 Task: Insert the image as the watermark of "Iron Man" Google images.
Action: Mouse moved to (118, 90)
Screenshot: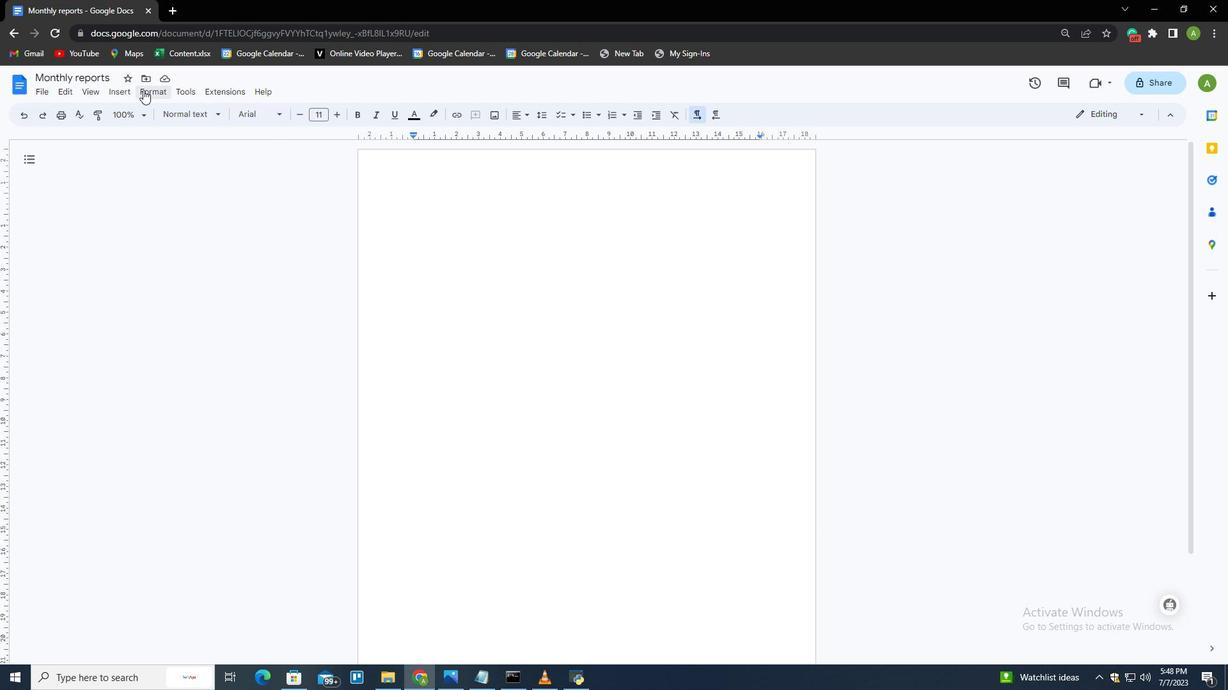 
Action: Mouse pressed left at (118, 90)
Screenshot: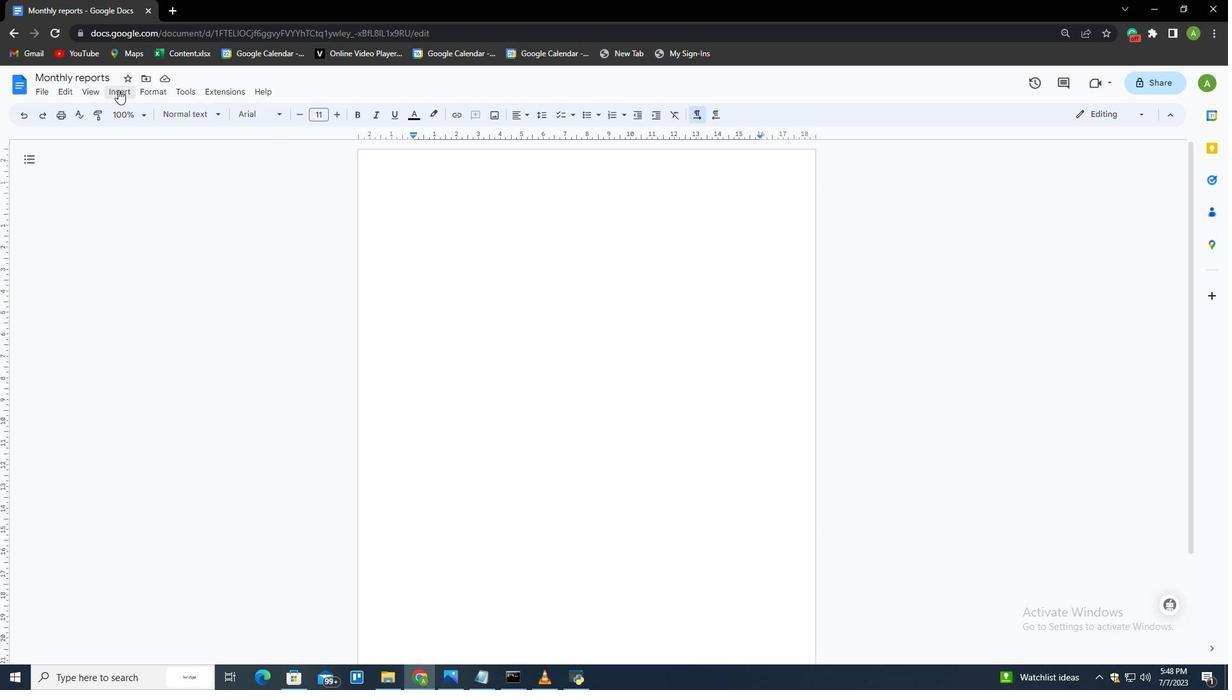 
Action: Mouse moved to (154, 357)
Screenshot: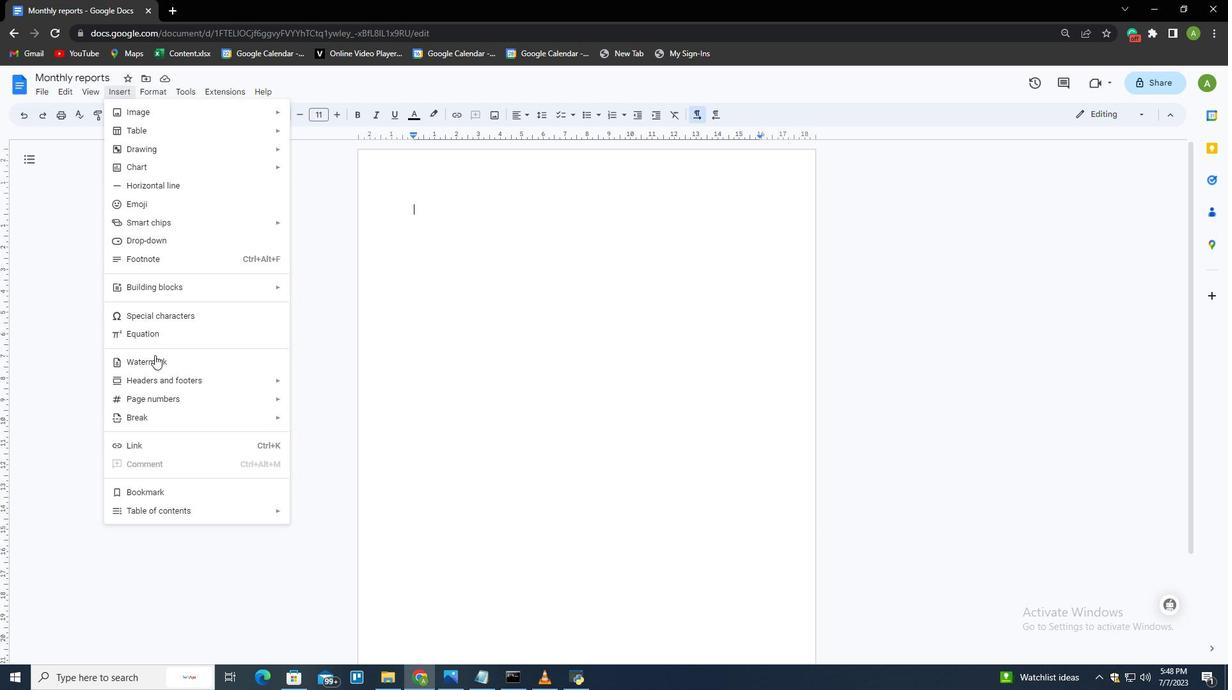 
Action: Mouse pressed left at (154, 357)
Screenshot: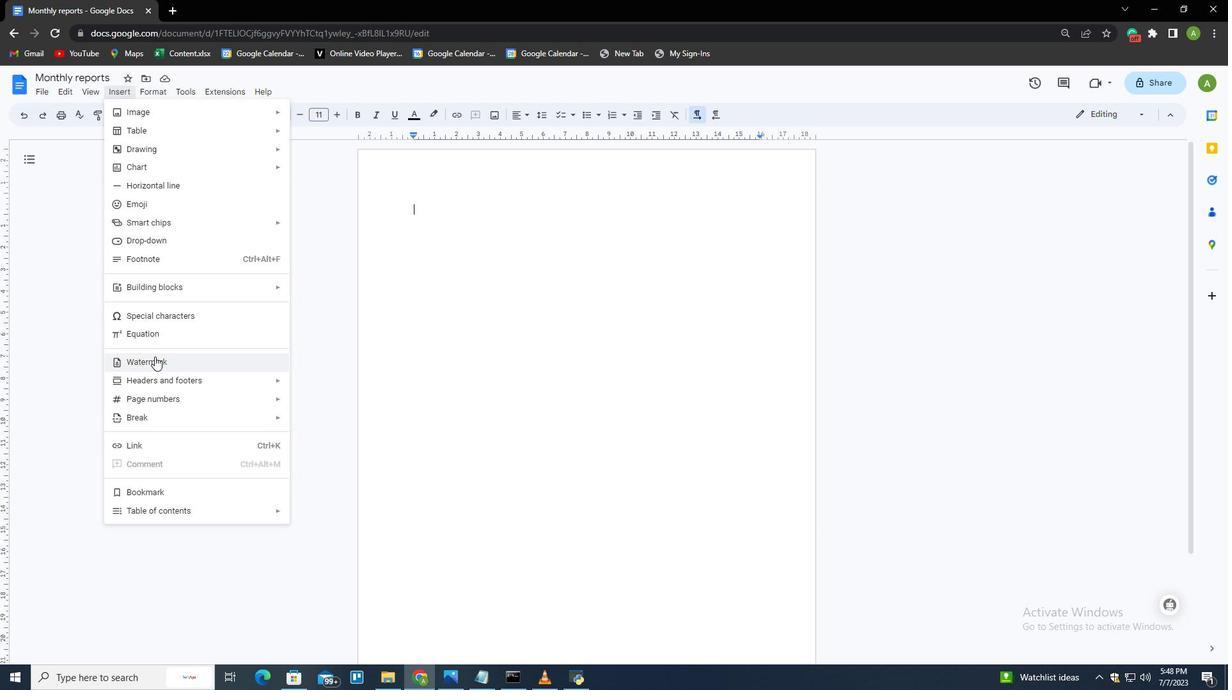 
Action: Mouse moved to (1099, 250)
Screenshot: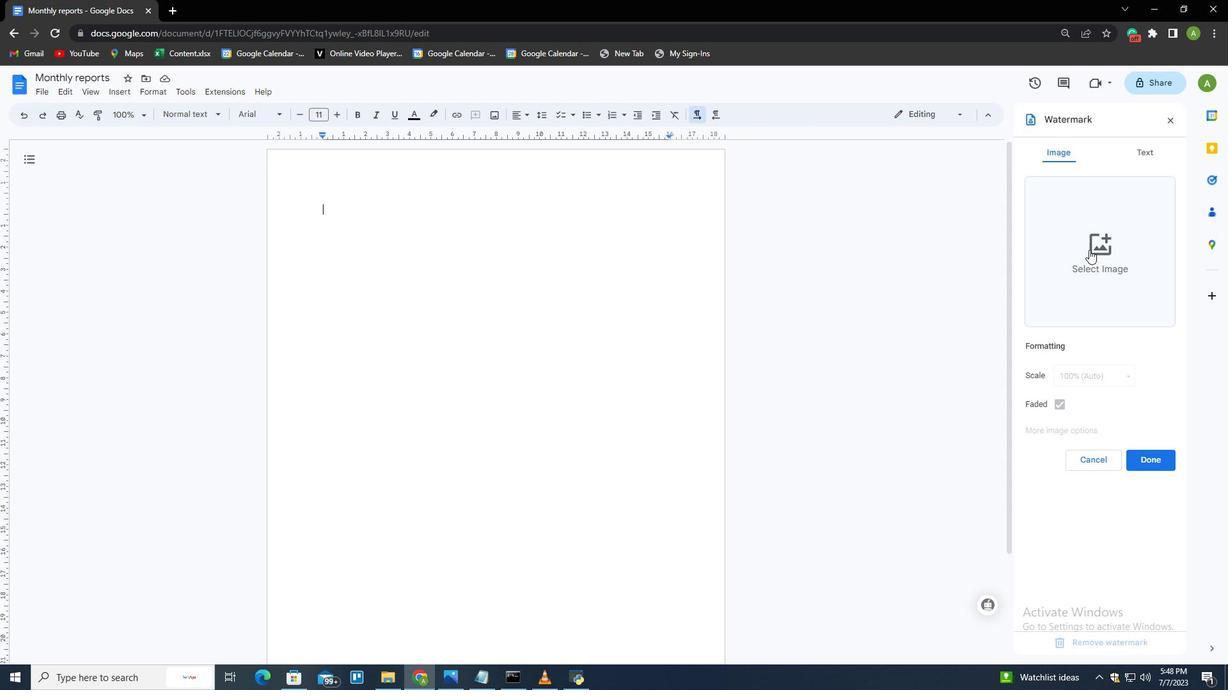 
Action: Mouse pressed left at (1099, 250)
Screenshot: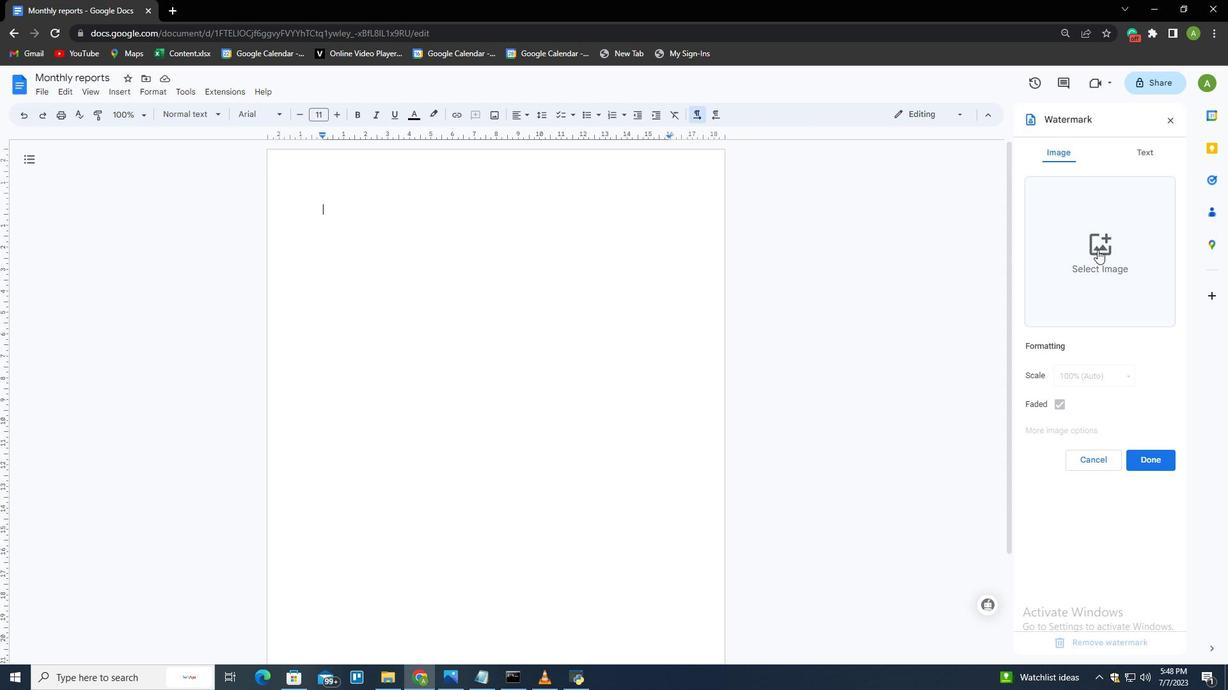 
Action: Mouse moved to (472, 166)
Screenshot: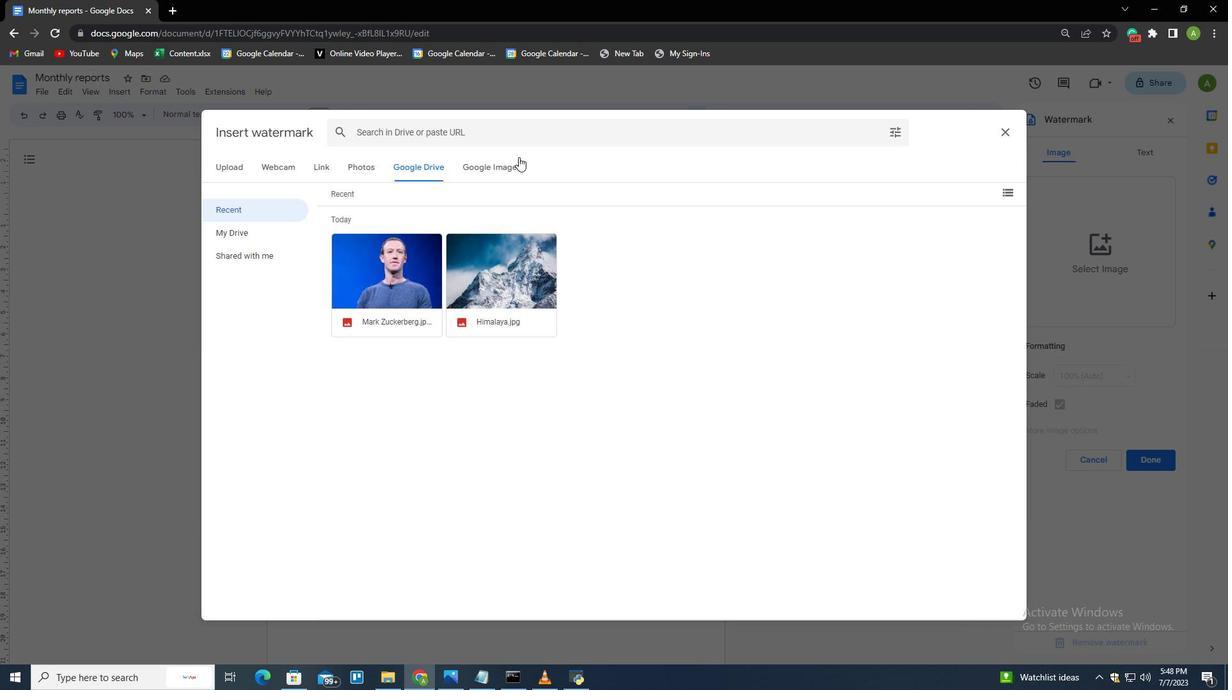 
Action: Mouse pressed left at (472, 166)
Screenshot: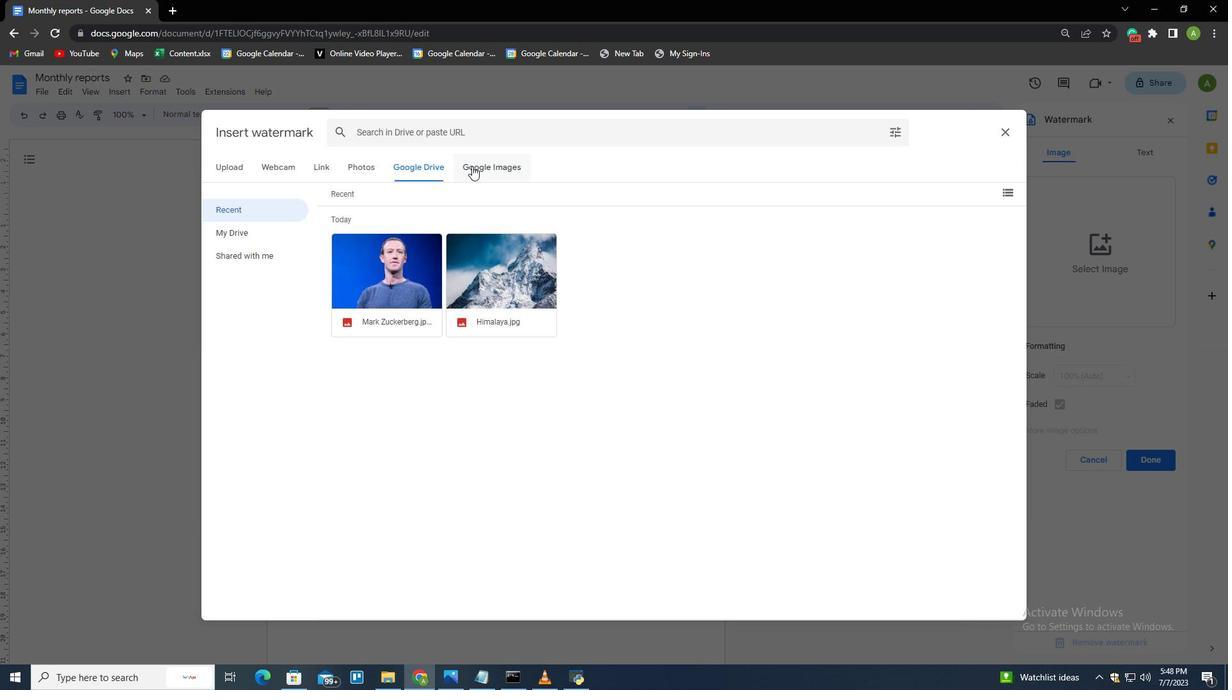 
Action: Mouse moved to (476, 132)
Screenshot: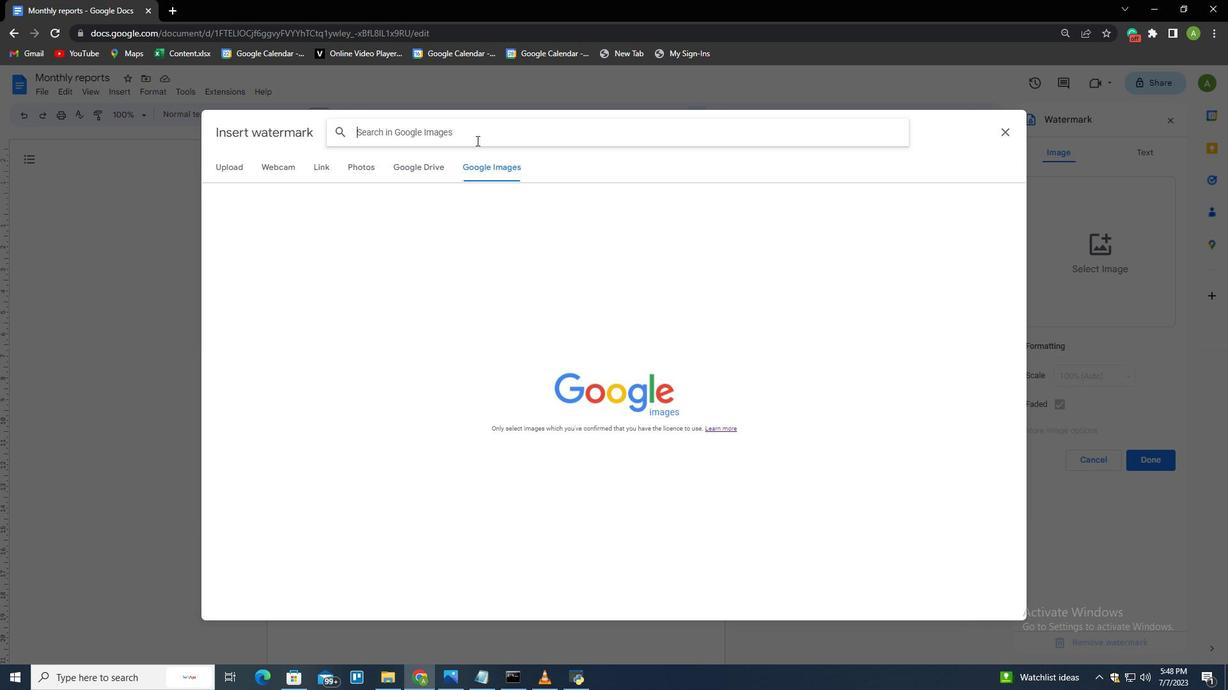 
Action: Mouse pressed left at (476, 132)
Screenshot: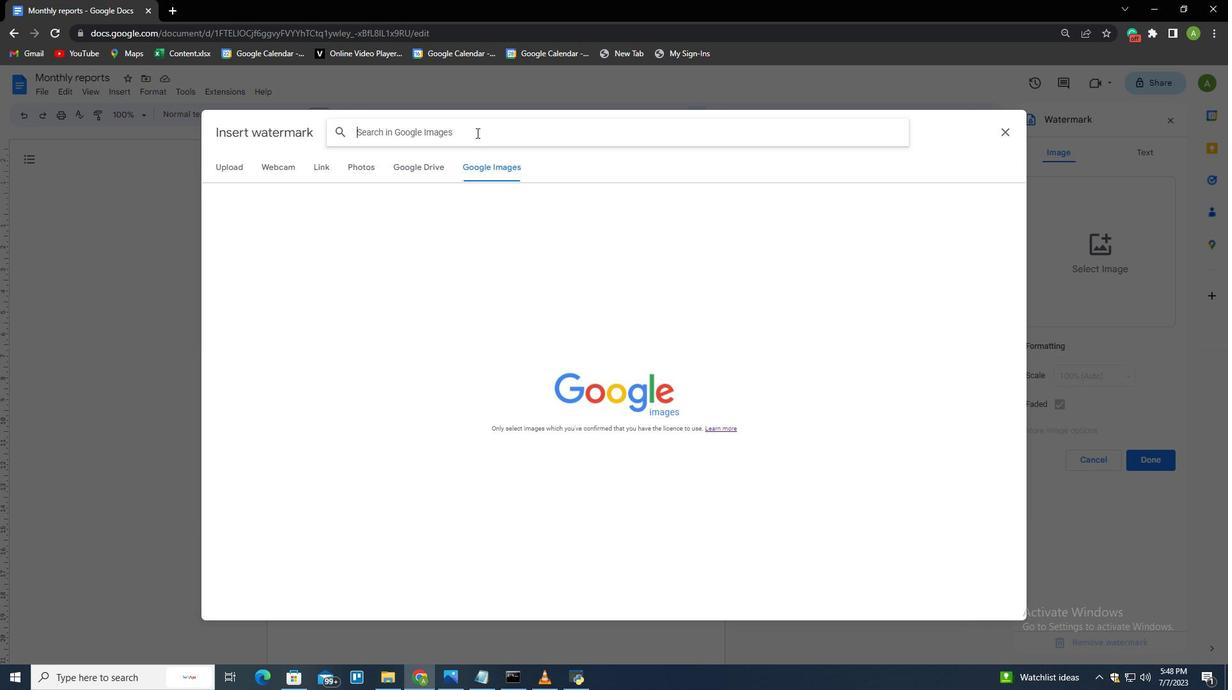 
Action: Key pressed <Key.shift>I<Key.space>r<Key.backspace><Key.backspace>ron<Key.space>man
Screenshot: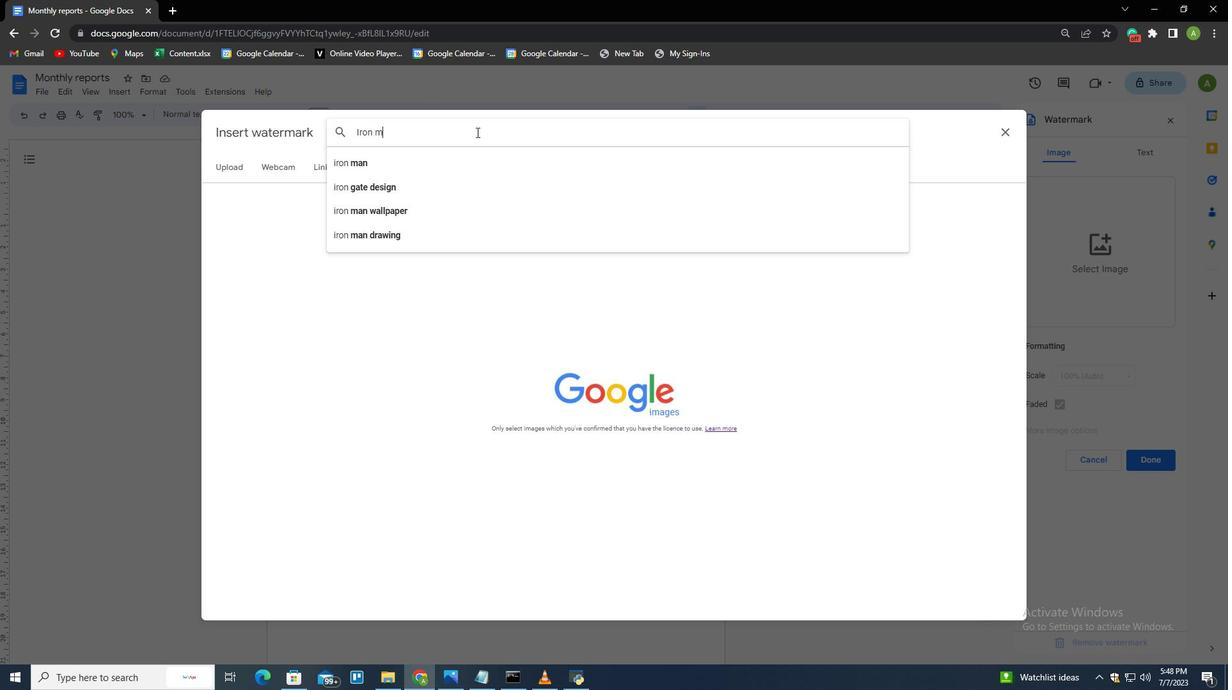 
Action: Mouse moved to (407, 165)
Screenshot: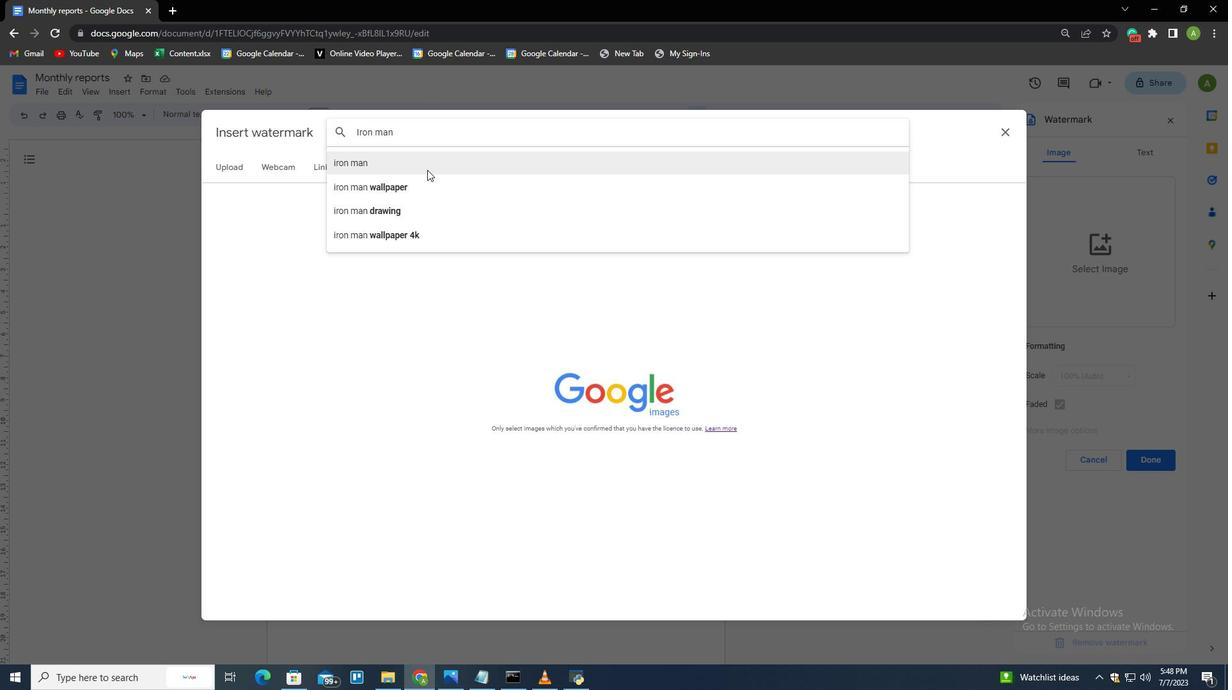 
Action: Mouse pressed left at (407, 165)
Screenshot: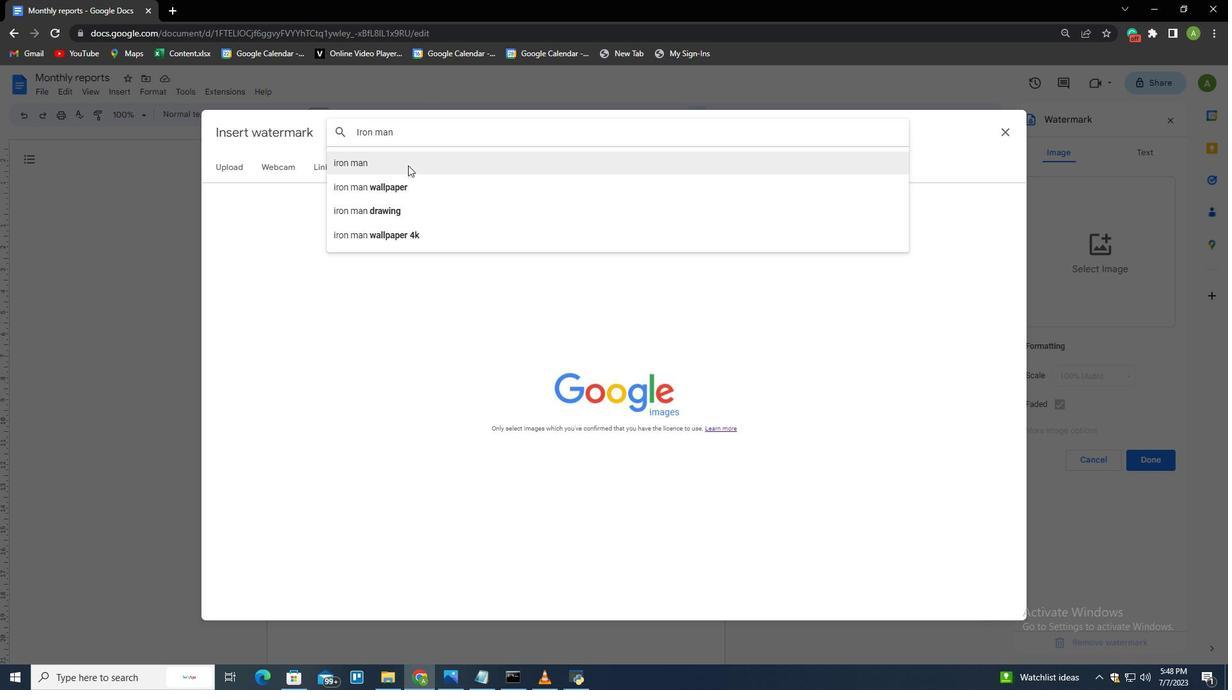 
Action: Mouse moved to (609, 317)
Screenshot: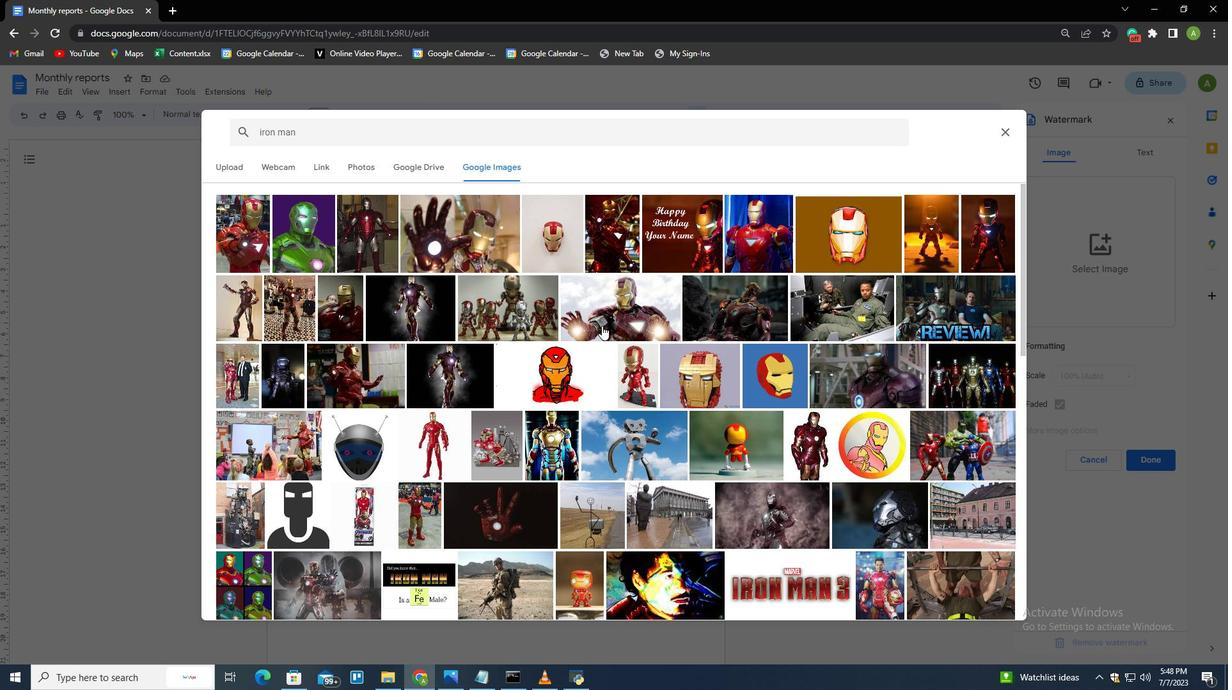 
Action: Mouse pressed left at (609, 317)
Screenshot: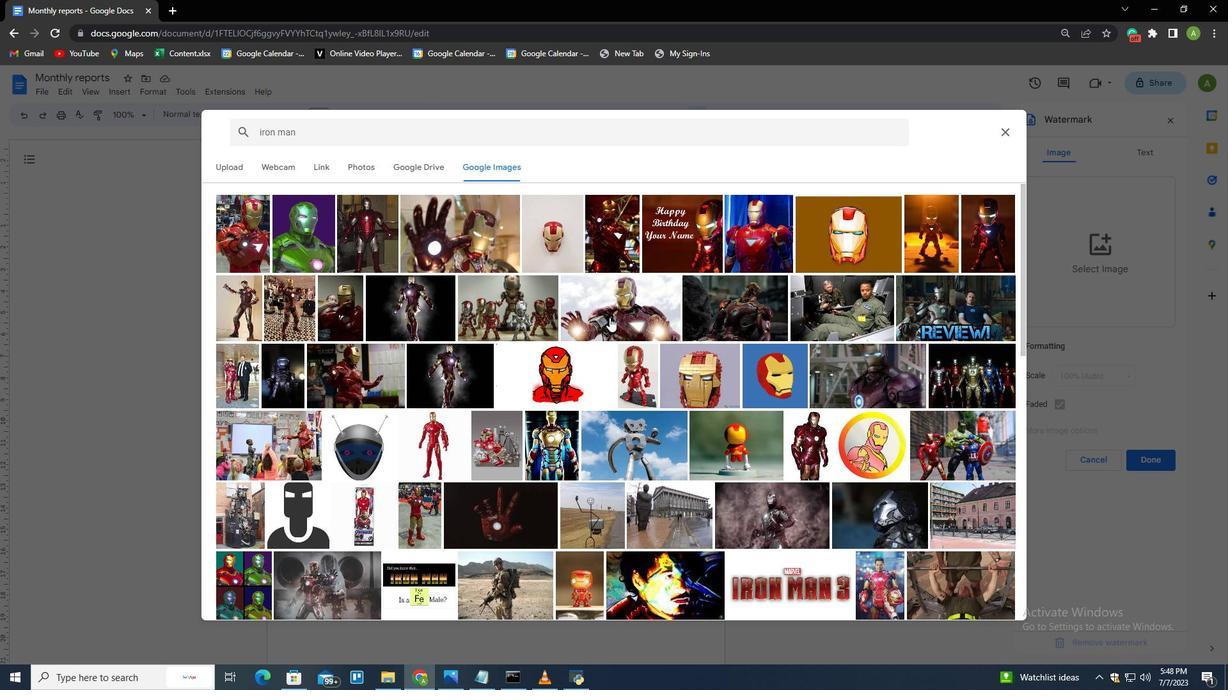 
Action: Mouse moved to (990, 602)
Screenshot: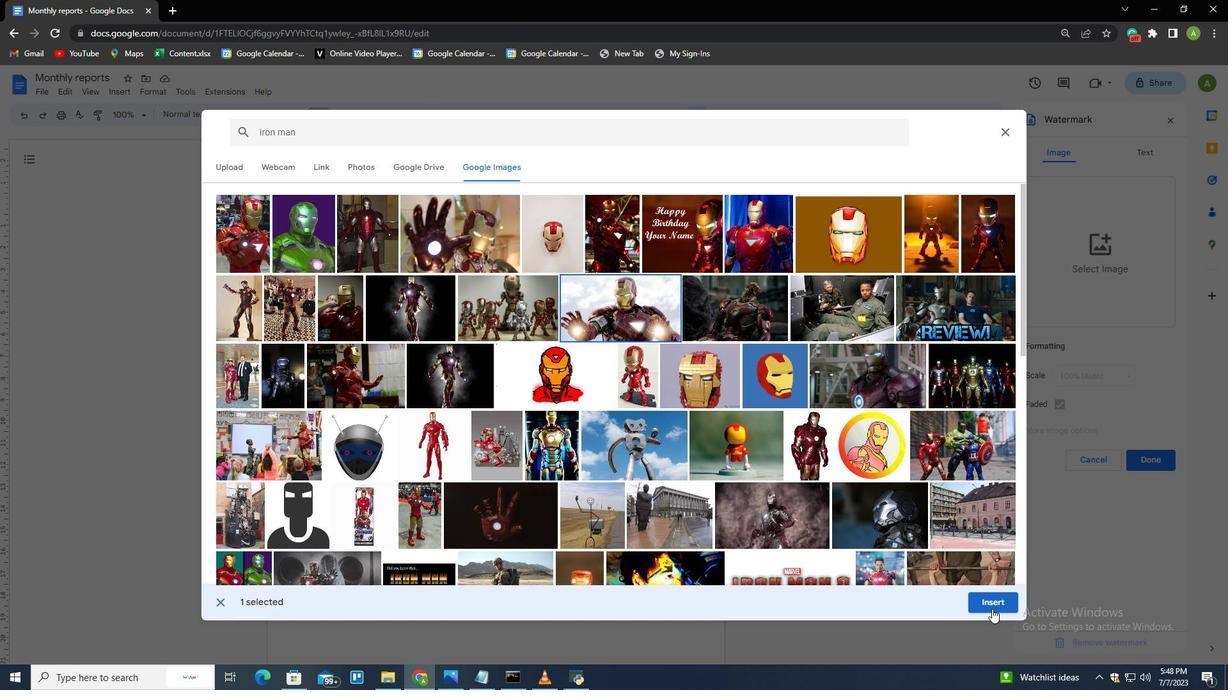 
Action: Mouse pressed left at (990, 602)
Screenshot: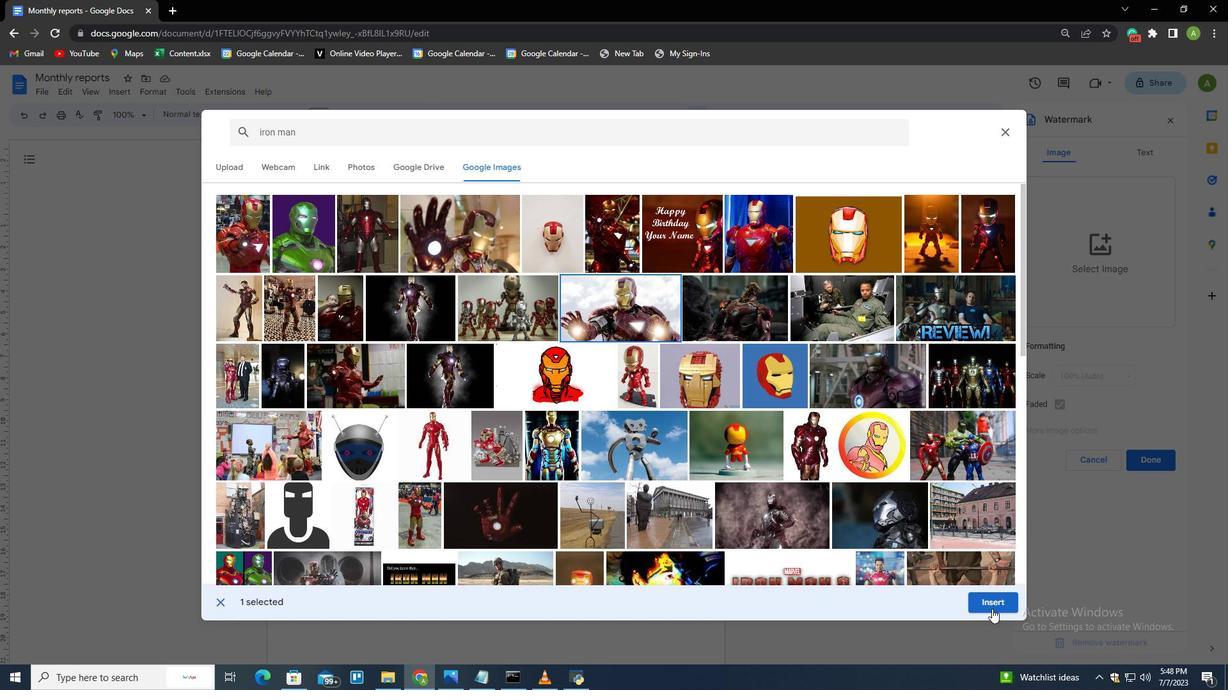 
Action: Mouse moved to (1150, 459)
Screenshot: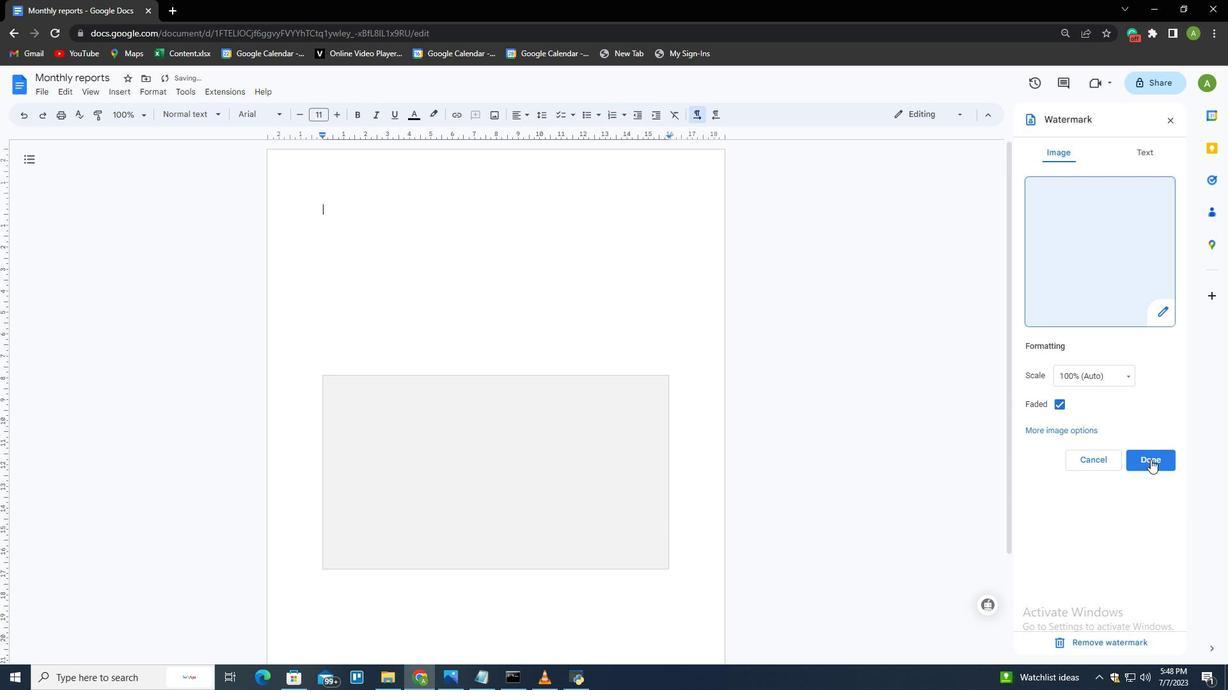 
Action: Mouse pressed left at (1150, 459)
Screenshot: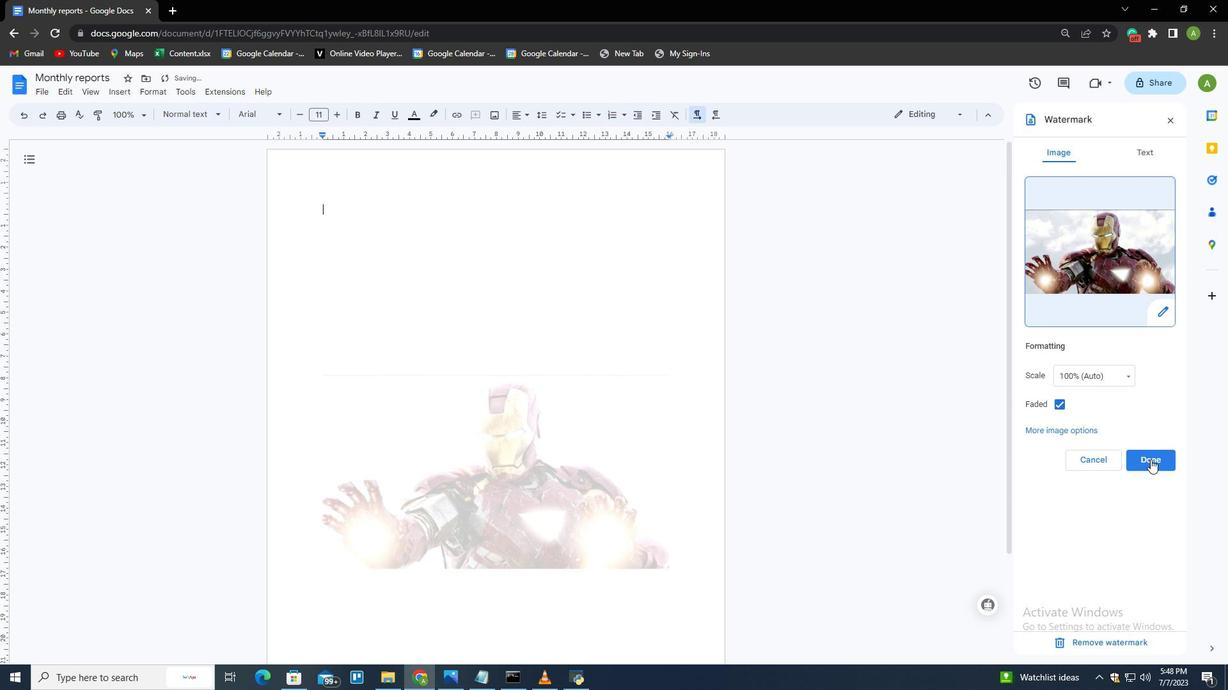 
Action: Mouse moved to (548, 518)
Screenshot: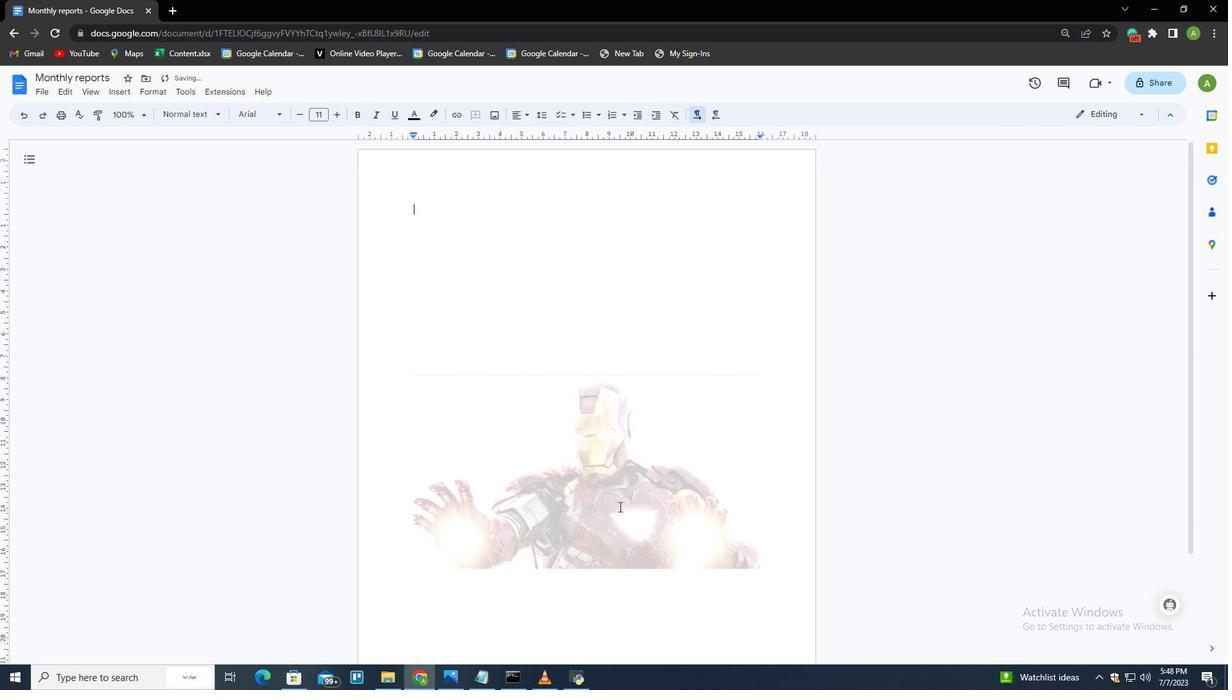 
